 Task: Search for emails with sensitivity set to 'Private' in the current mailbox.
Action: Mouse moved to (326, 6)
Screenshot: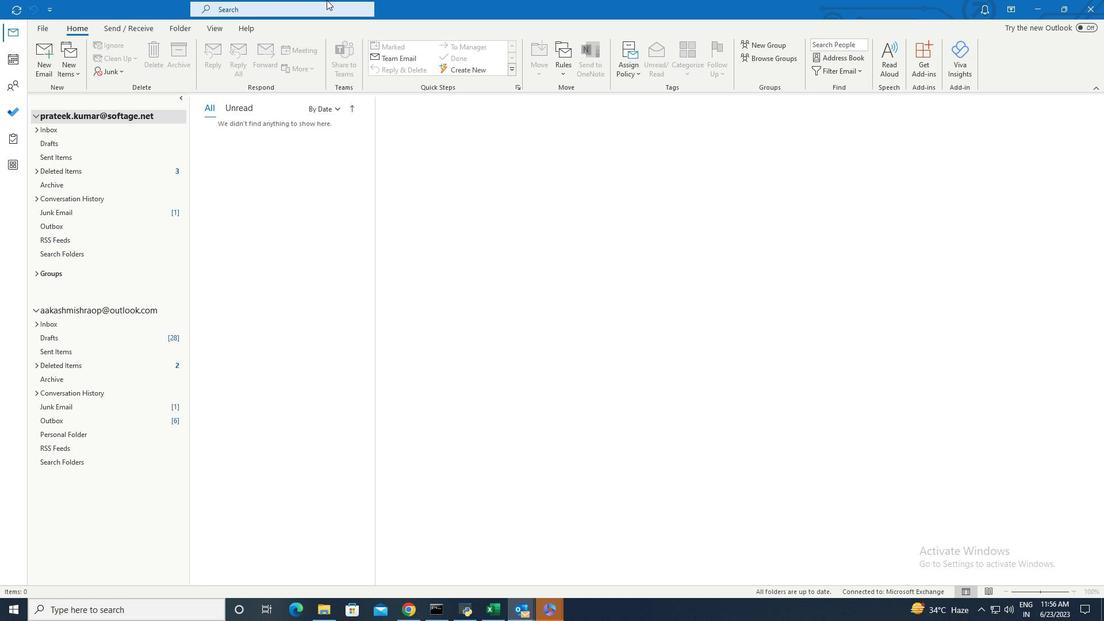 
Action: Mouse pressed left at (326, 6)
Screenshot: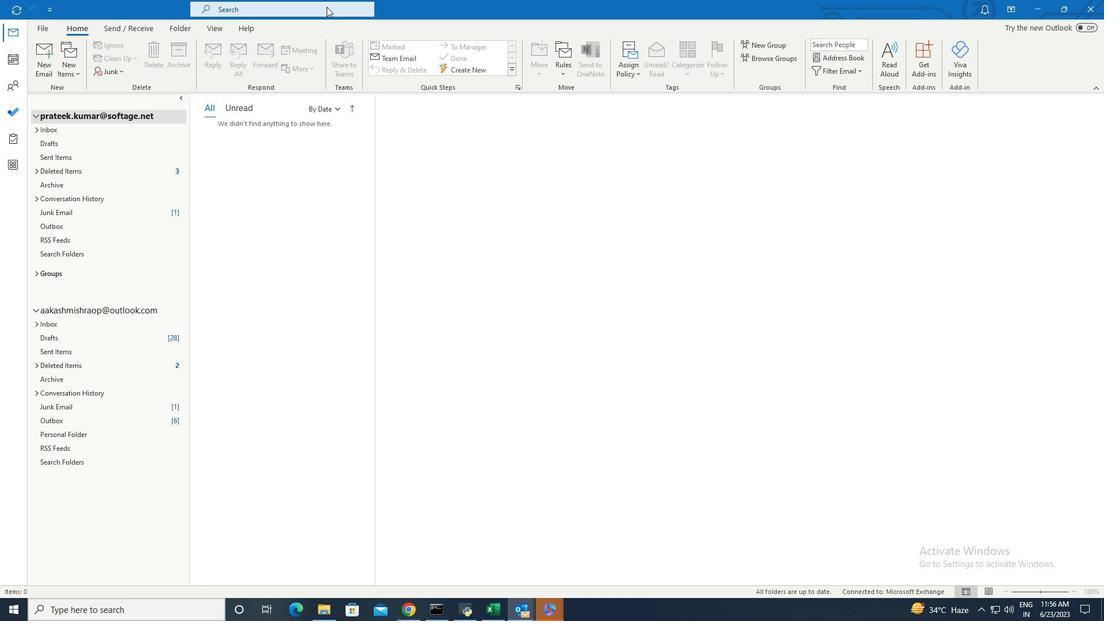 
Action: Mouse moved to (457, 12)
Screenshot: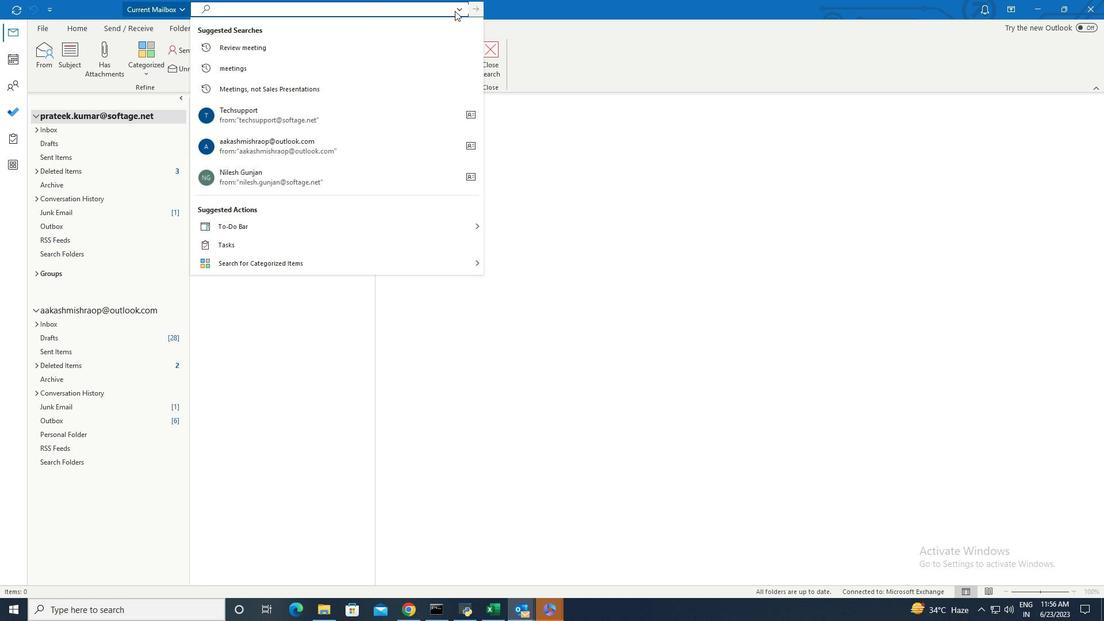 
Action: Mouse pressed left at (457, 12)
Screenshot: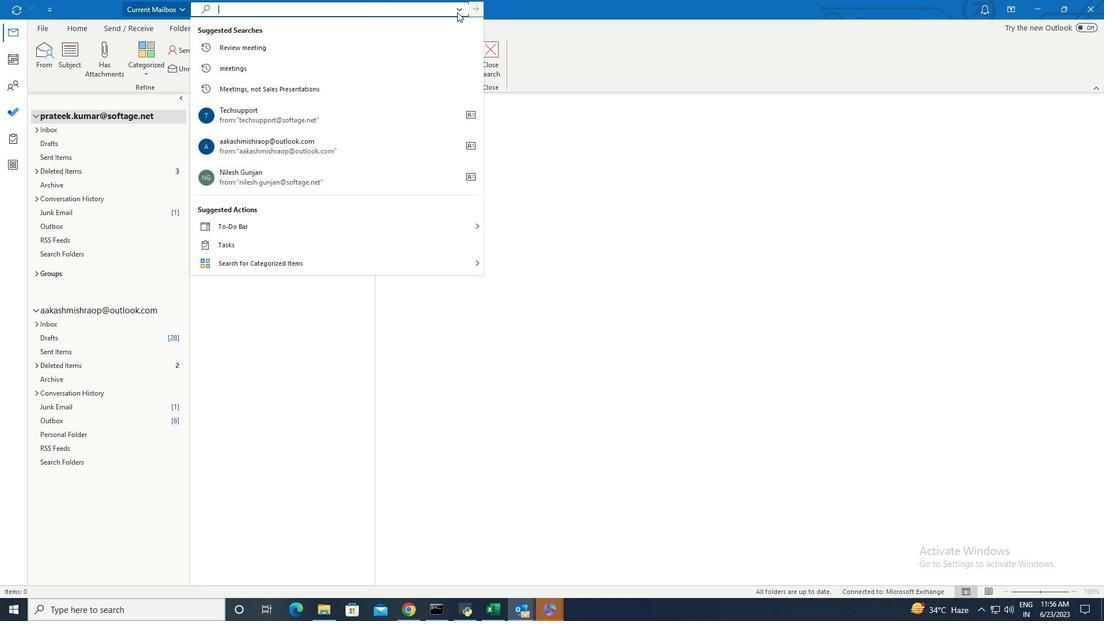 
Action: Mouse moved to (463, 25)
Screenshot: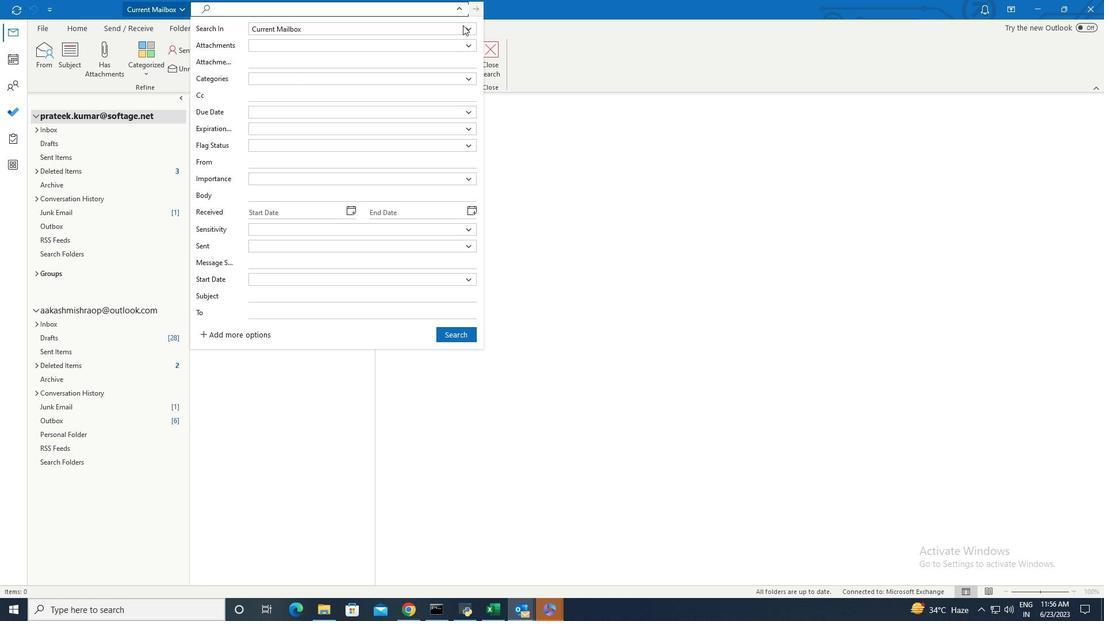 
Action: Mouse pressed left at (463, 25)
Screenshot: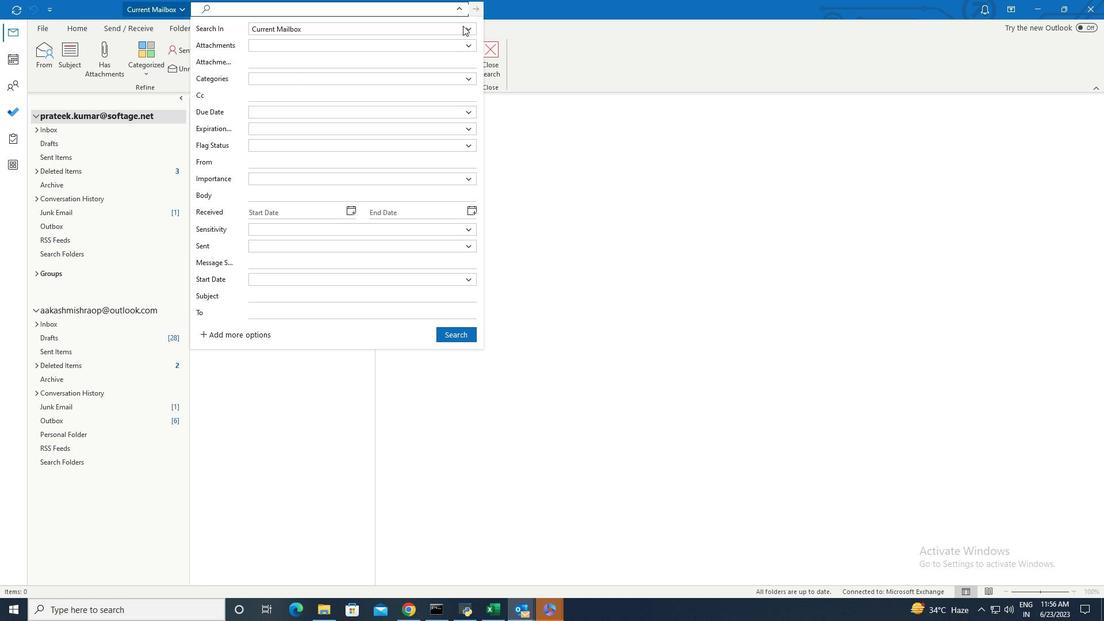 
Action: Mouse moved to (323, 41)
Screenshot: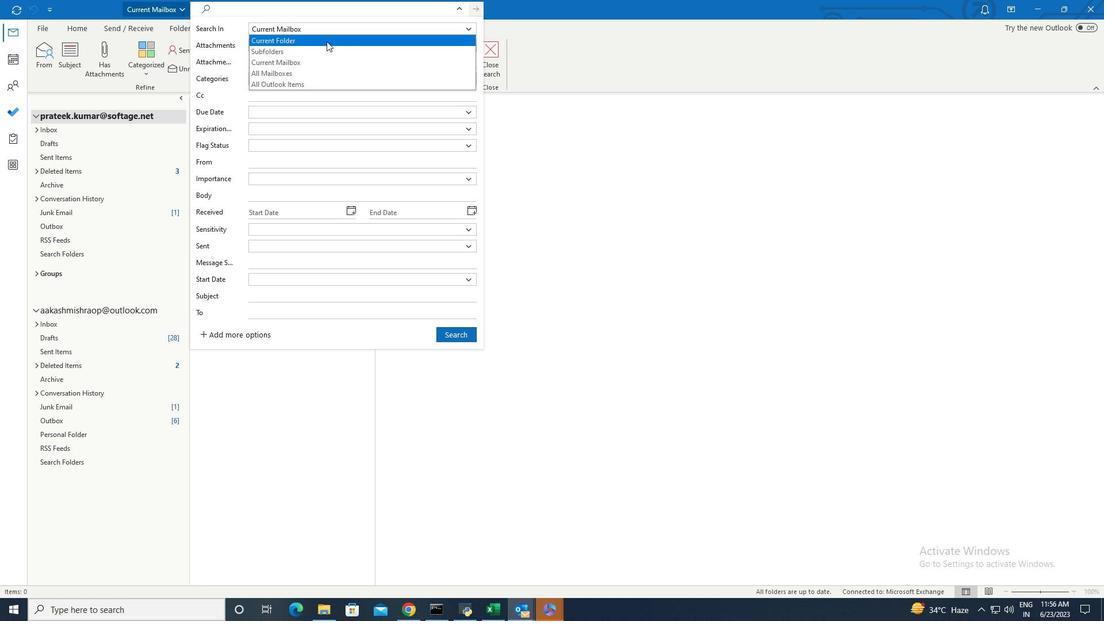 
Action: Mouse pressed left at (323, 41)
Screenshot: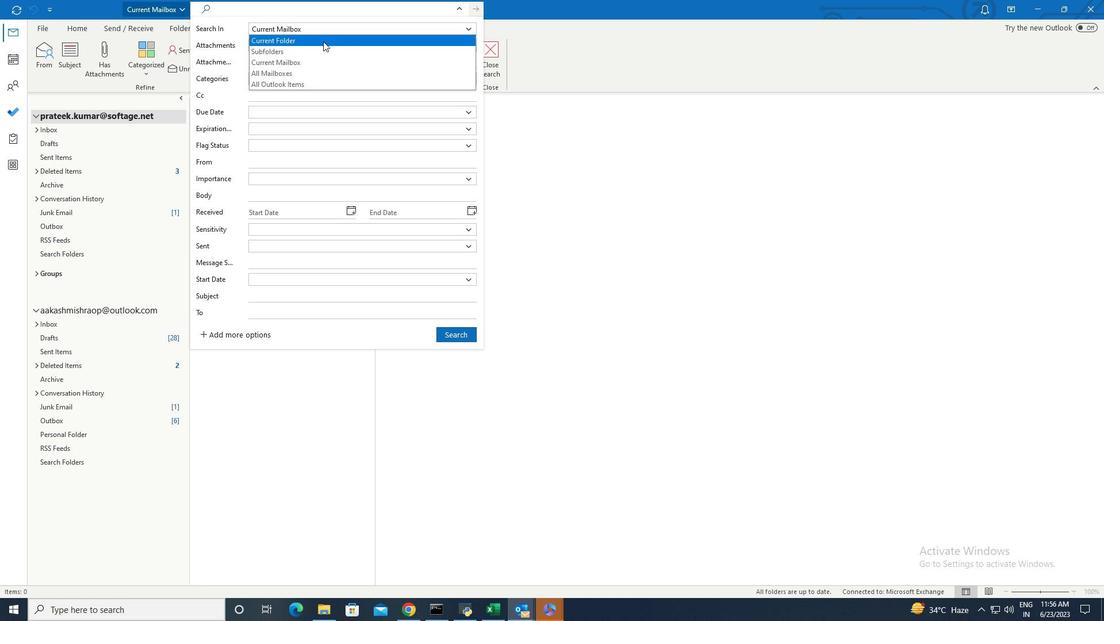 
Action: Mouse moved to (462, 8)
Screenshot: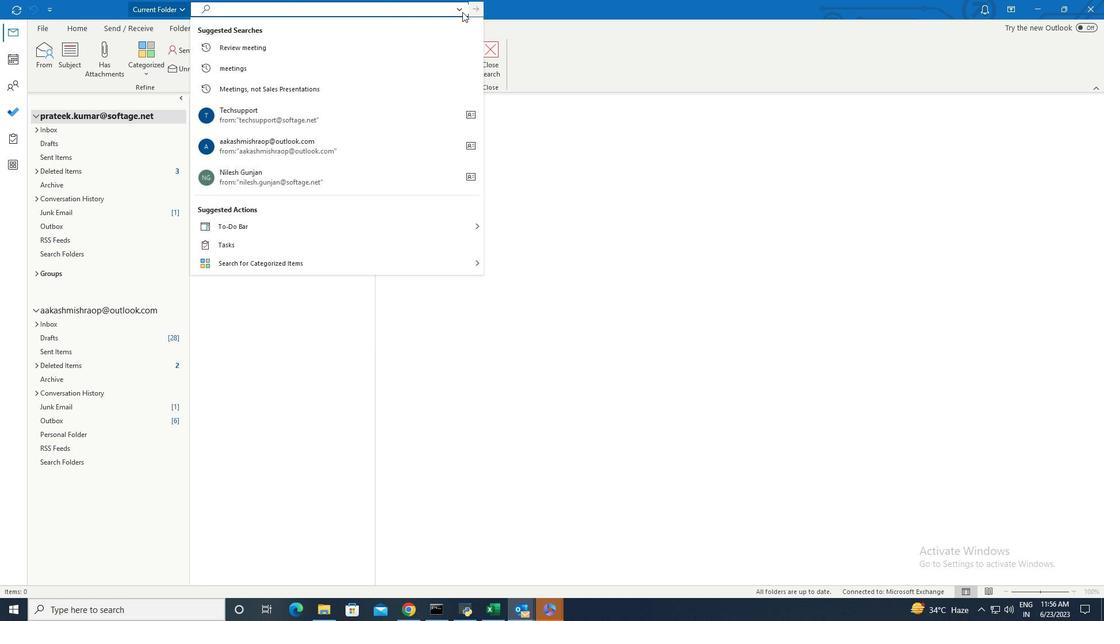
Action: Mouse pressed left at (462, 8)
Screenshot: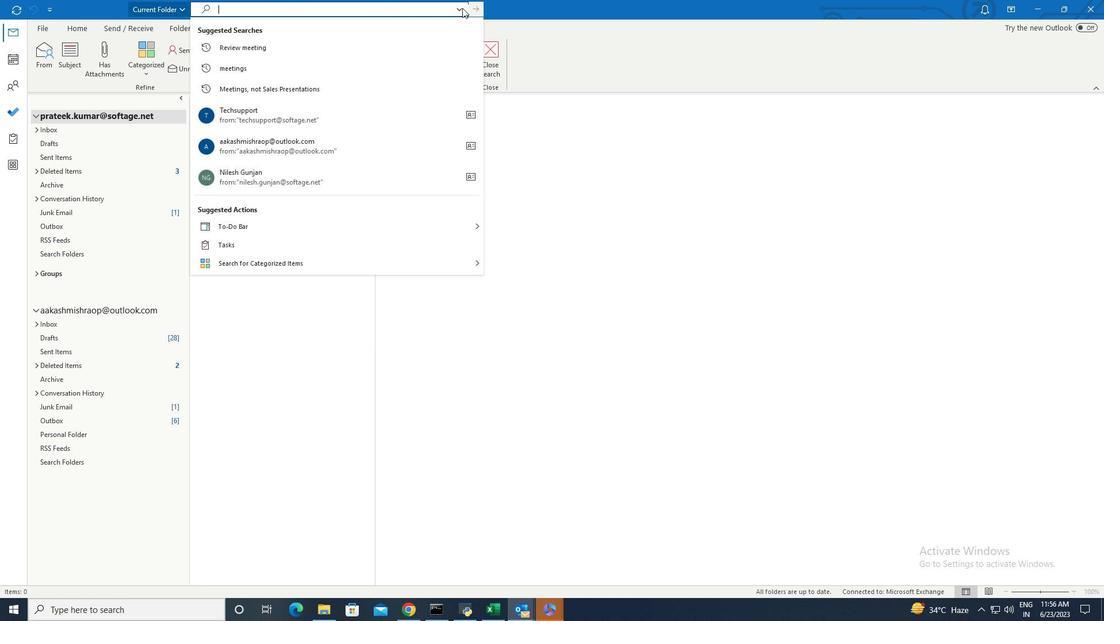 
Action: Mouse moved to (284, 230)
Screenshot: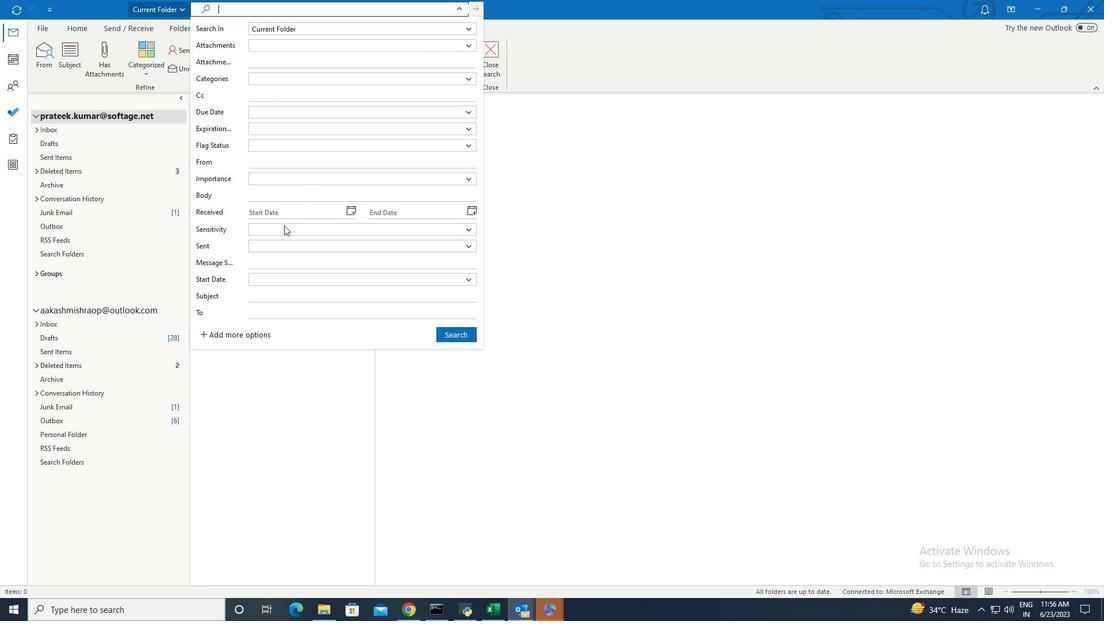 
Action: Mouse pressed left at (284, 230)
Screenshot: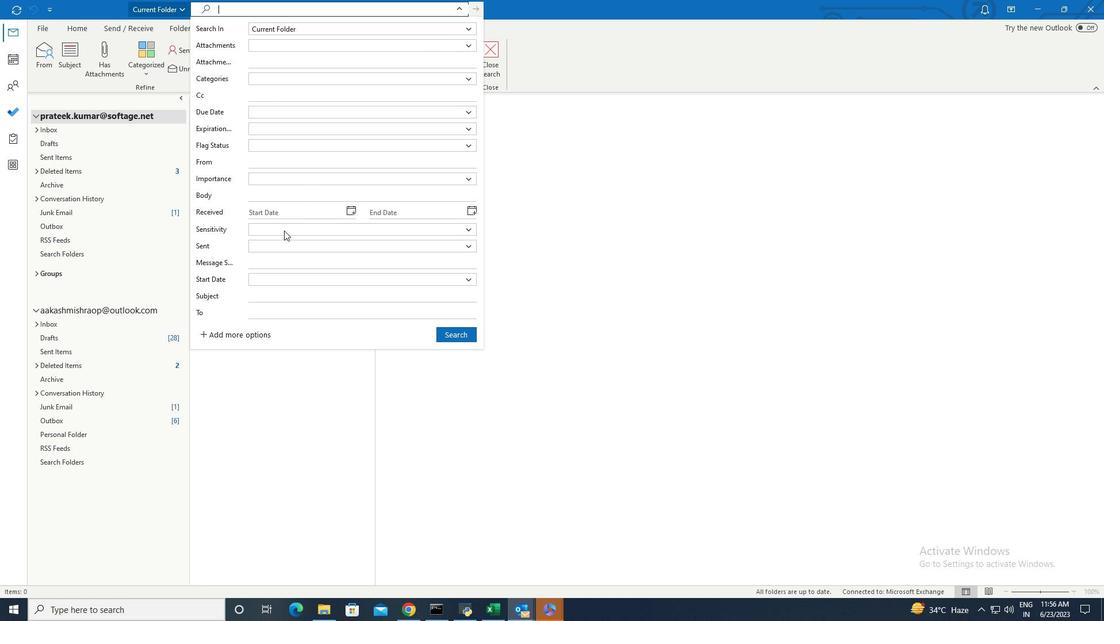 
Action: Mouse moved to (281, 273)
Screenshot: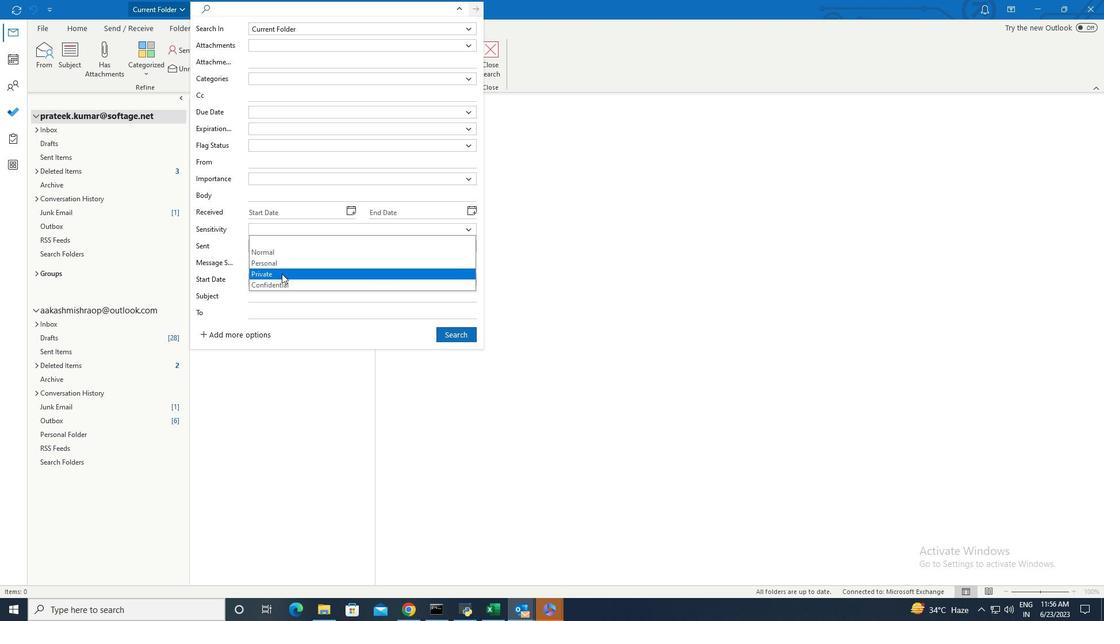 
Action: Mouse pressed left at (281, 273)
Screenshot: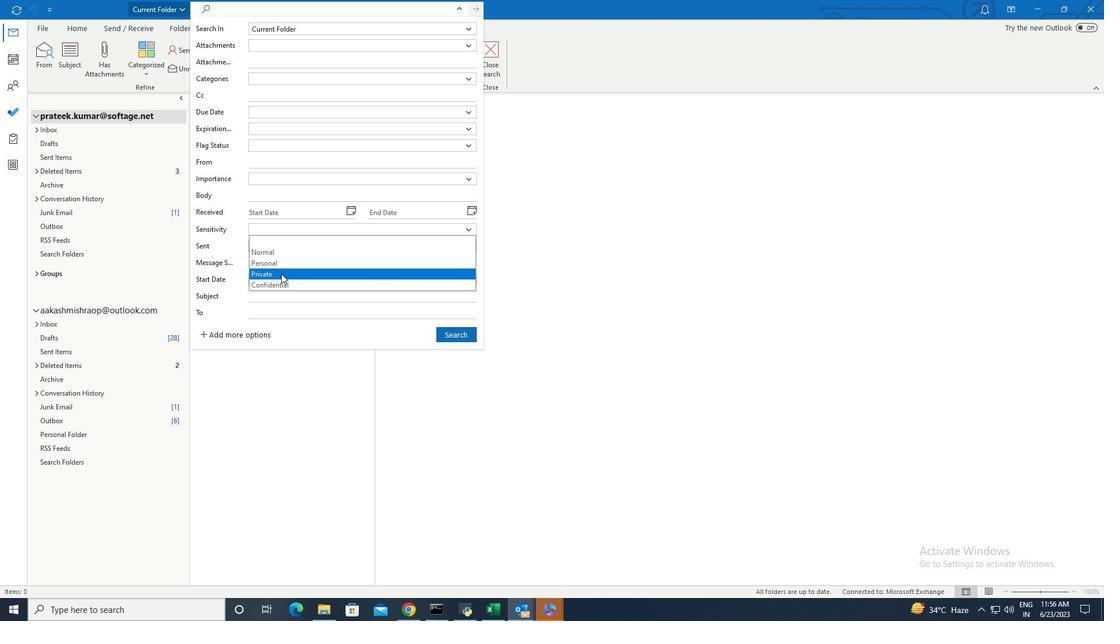 
Action: Mouse moved to (441, 337)
Screenshot: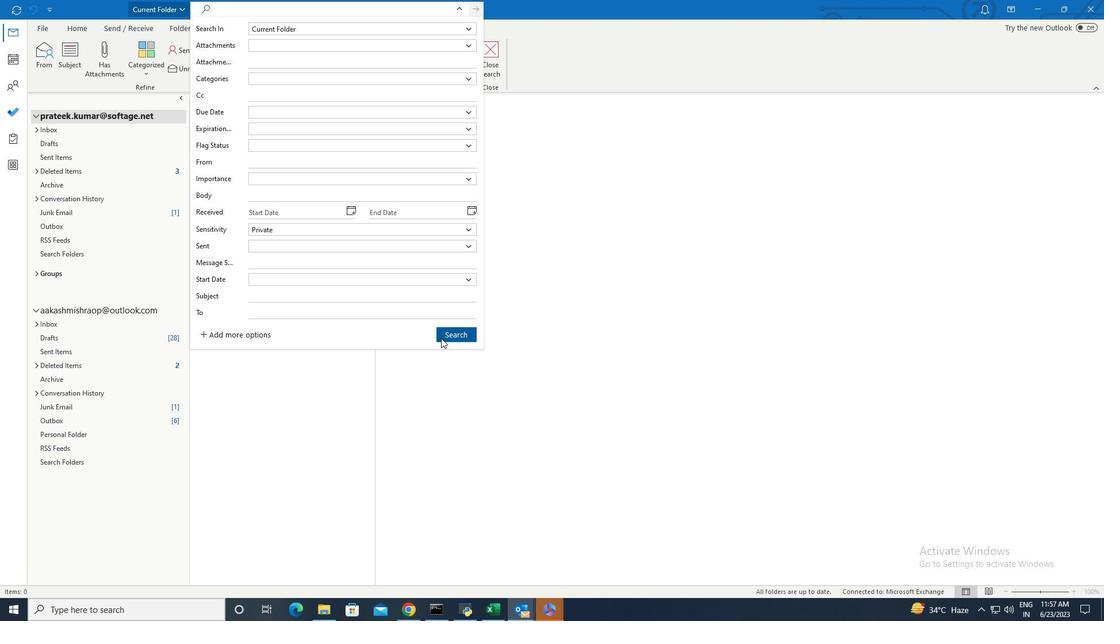 
Action: Mouse pressed left at (441, 337)
Screenshot: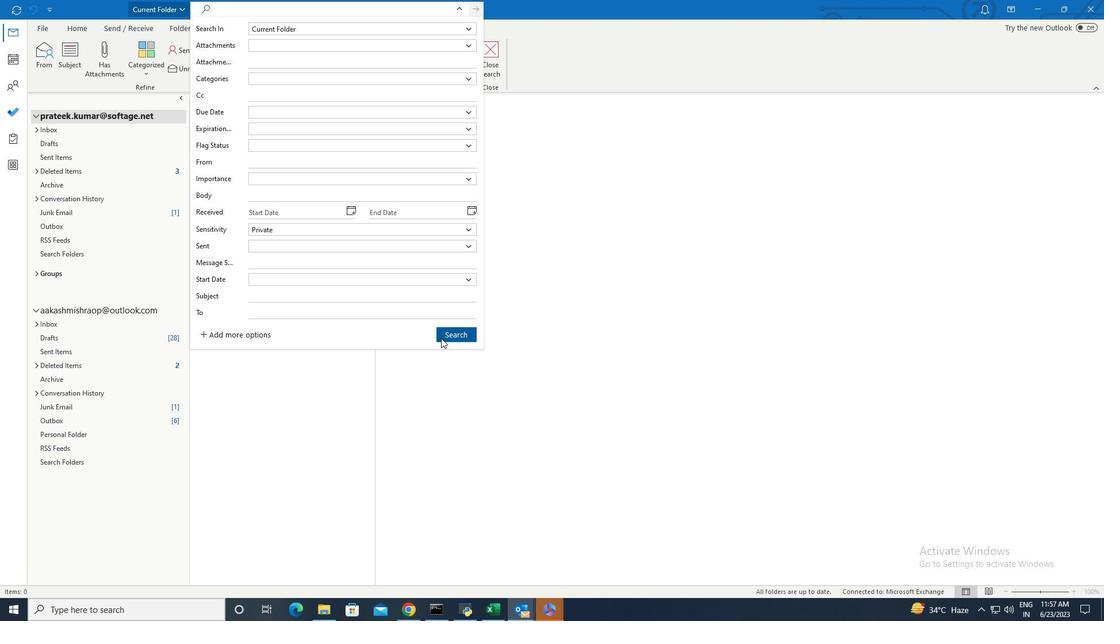 
Action: Mouse moved to (445, 331)
Screenshot: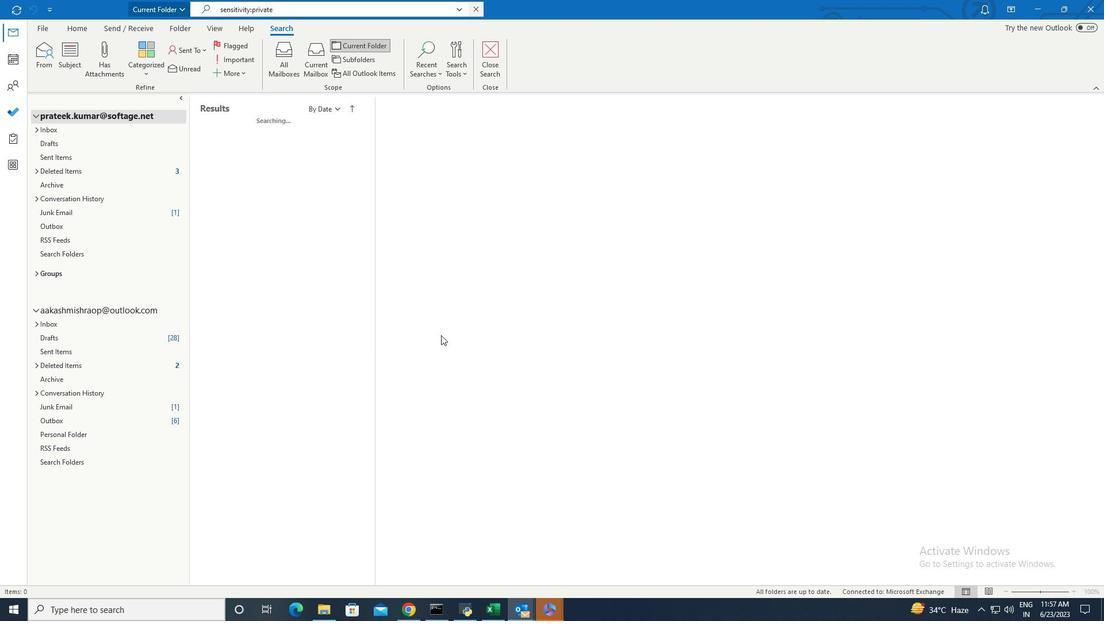 
